 Task: Look for products in the category "Toothpaste" from Auromere only.
Action: Mouse moved to (910, 371)
Screenshot: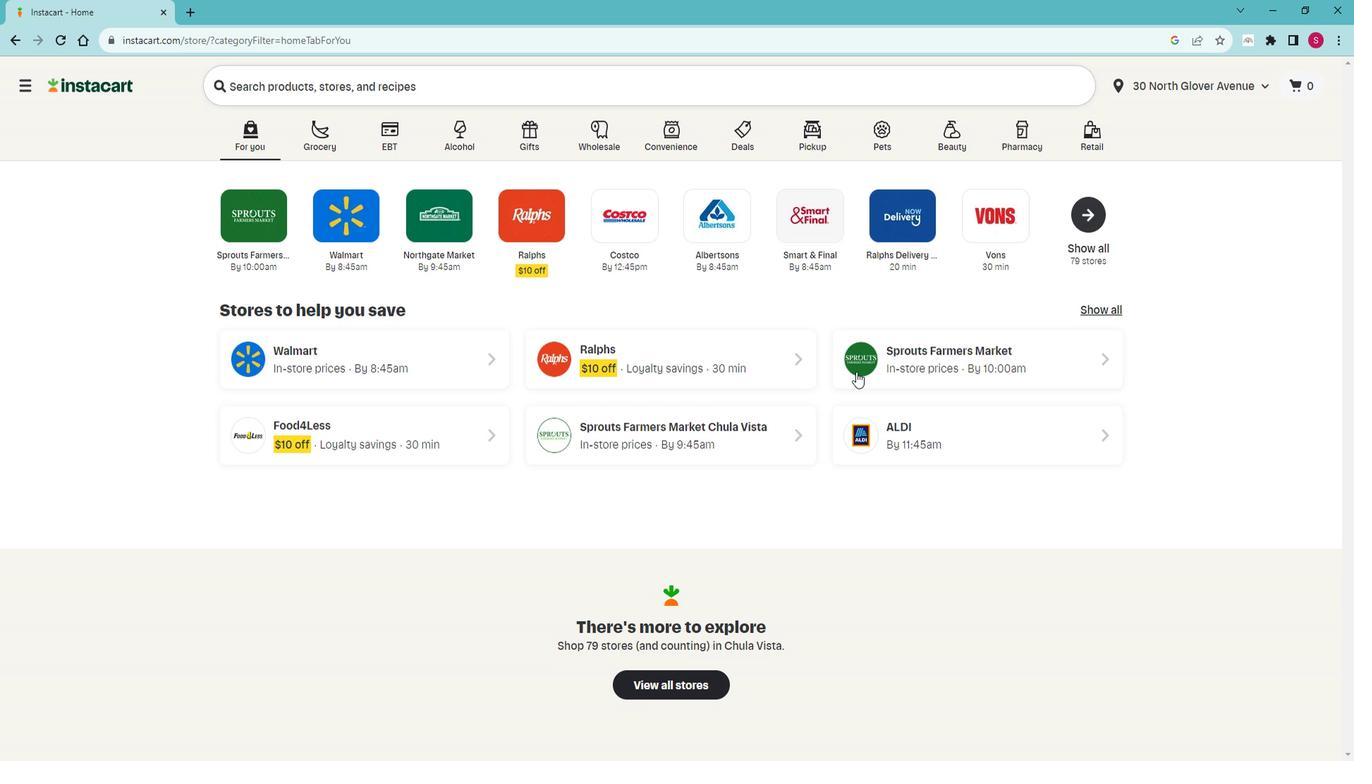 
Action: Mouse pressed left at (910, 371)
Screenshot: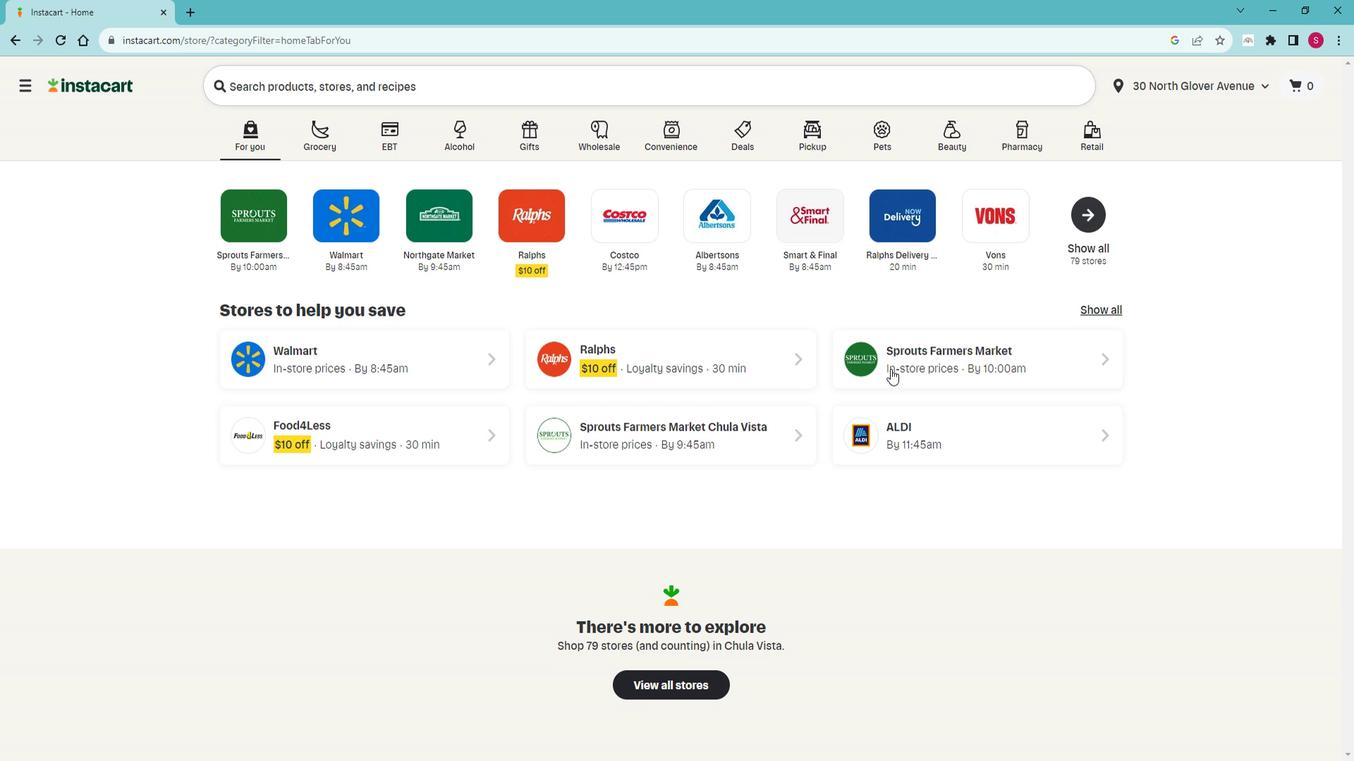 
Action: Mouse moved to (113, 515)
Screenshot: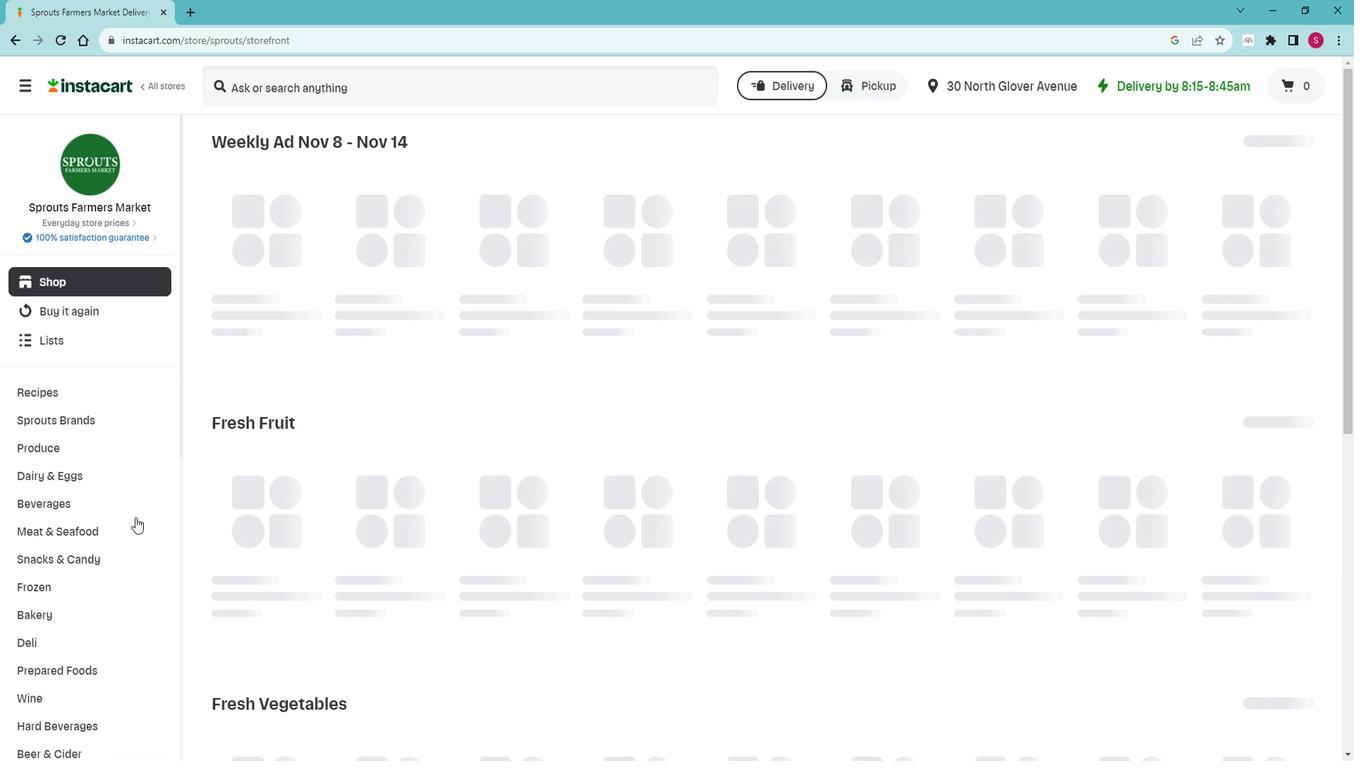 
Action: Mouse scrolled (113, 514) with delta (0, 0)
Screenshot: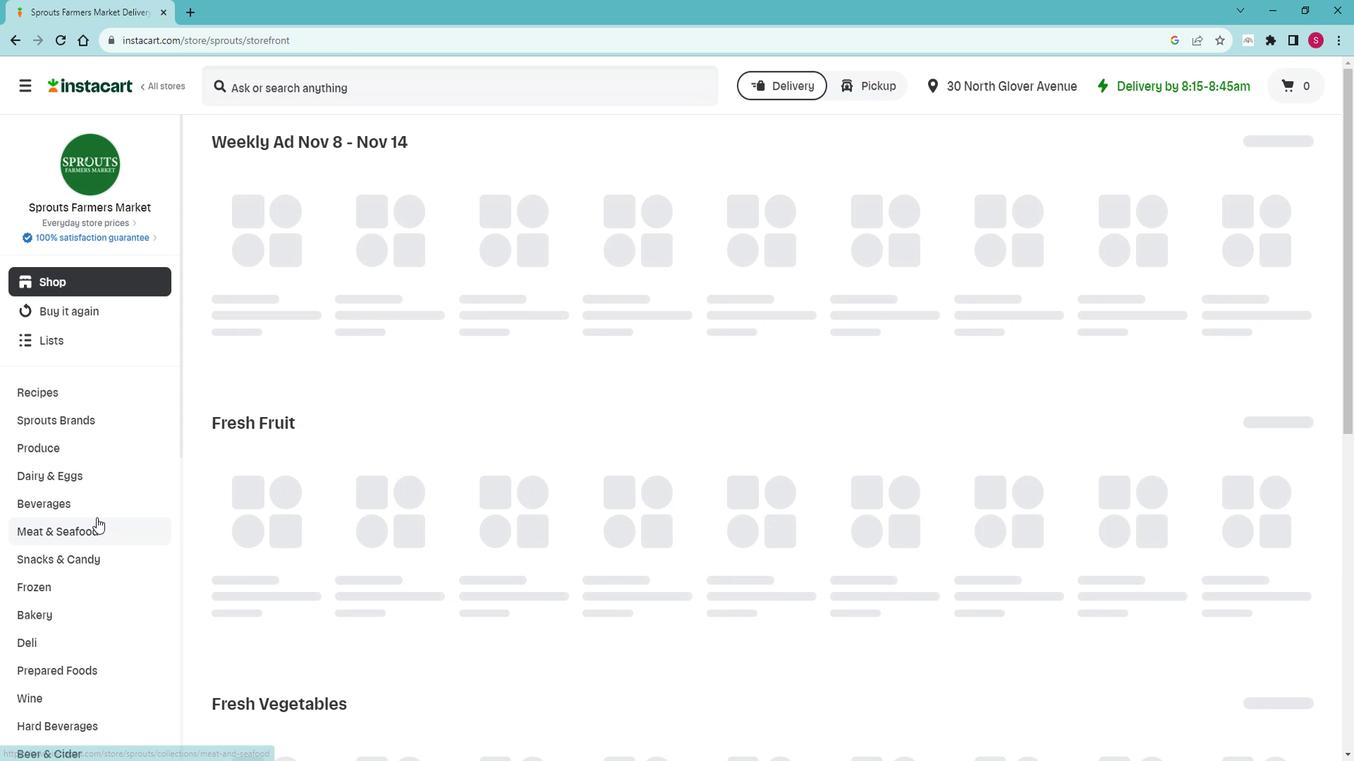 
Action: Mouse scrolled (113, 514) with delta (0, 0)
Screenshot: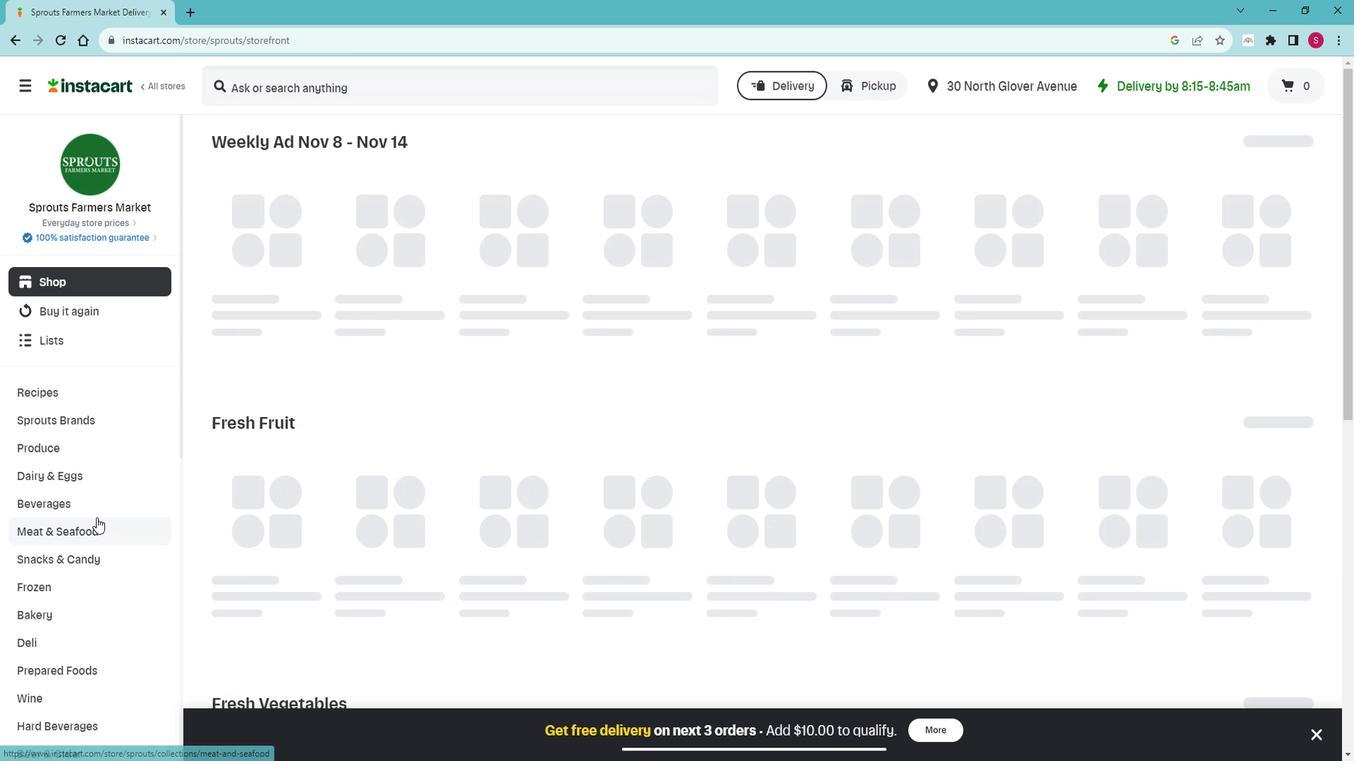 
Action: Mouse scrolled (113, 514) with delta (0, 0)
Screenshot: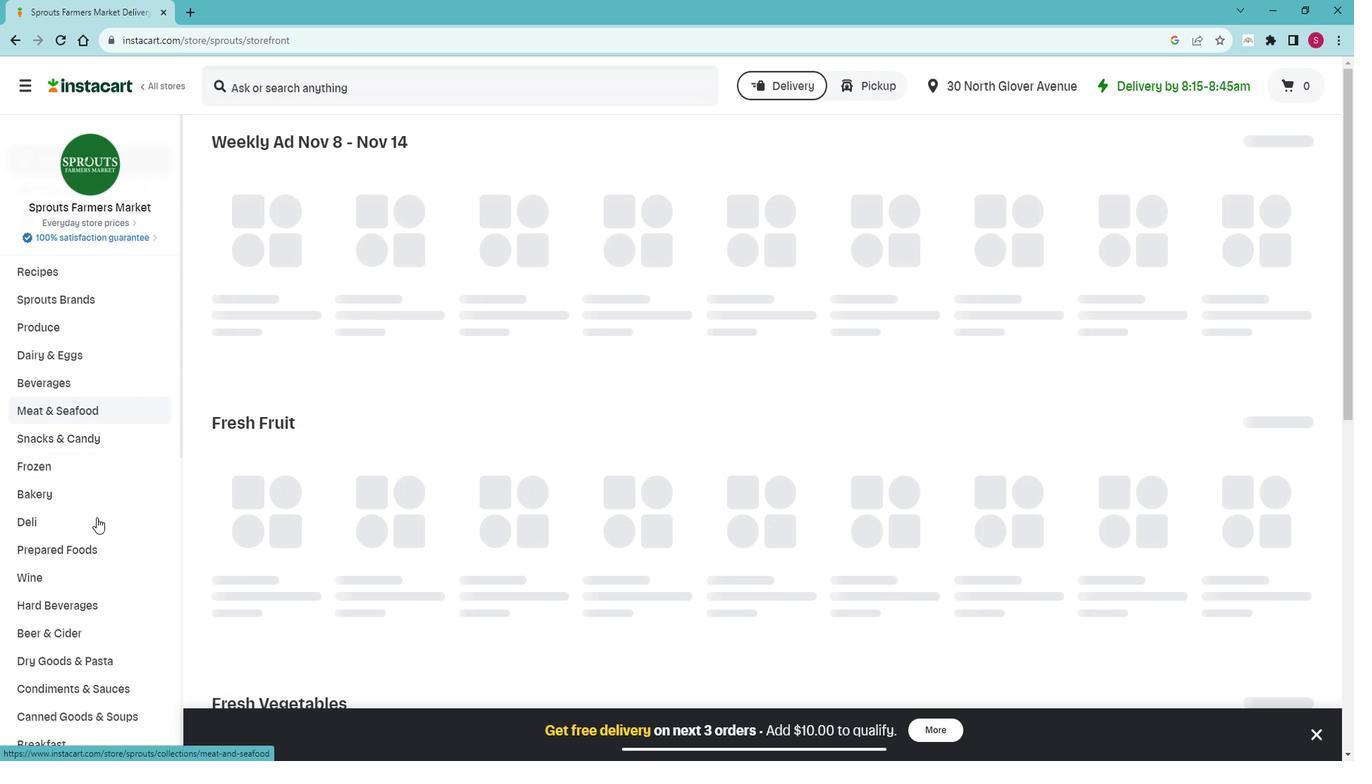 
Action: Mouse scrolled (113, 514) with delta (0, 0)
Screenshot: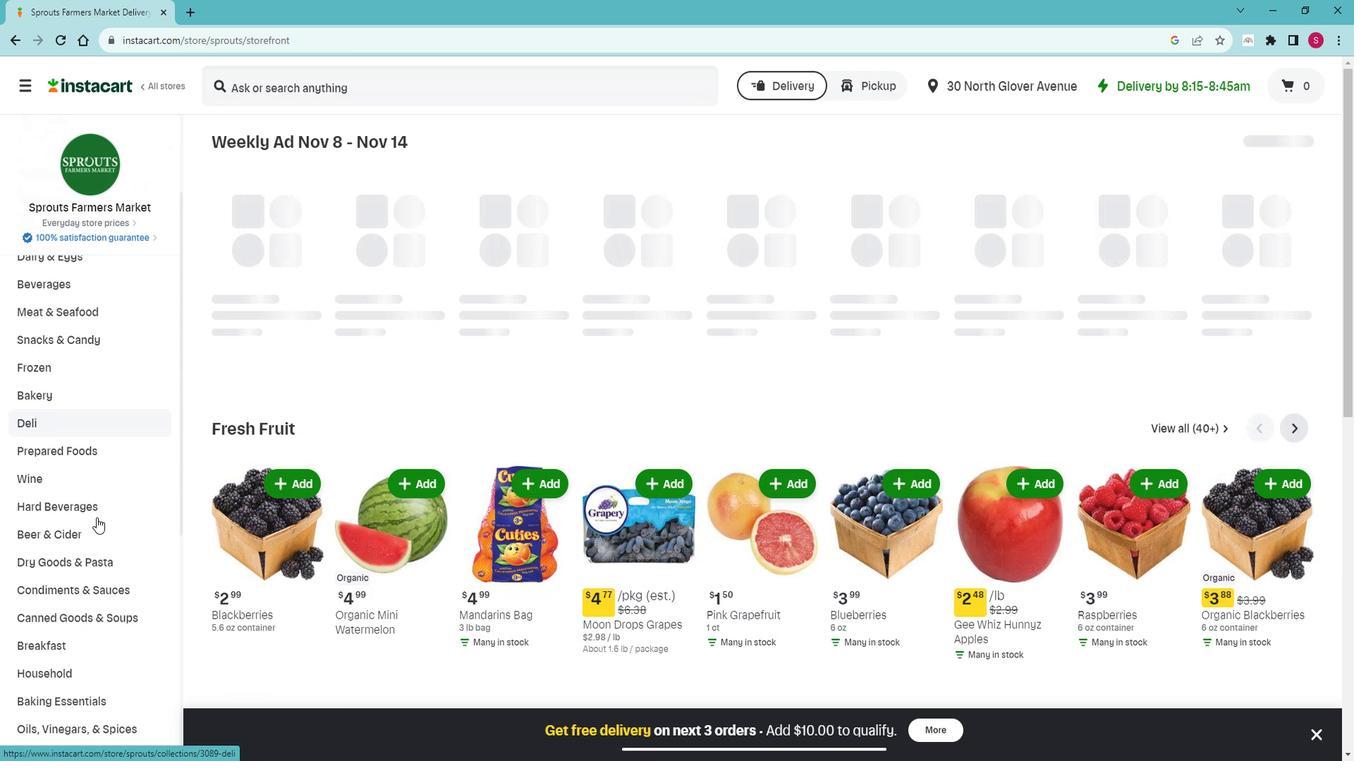 
Action: Mouse scrolled (113, 514) with delta (0, 0)
Screenshot: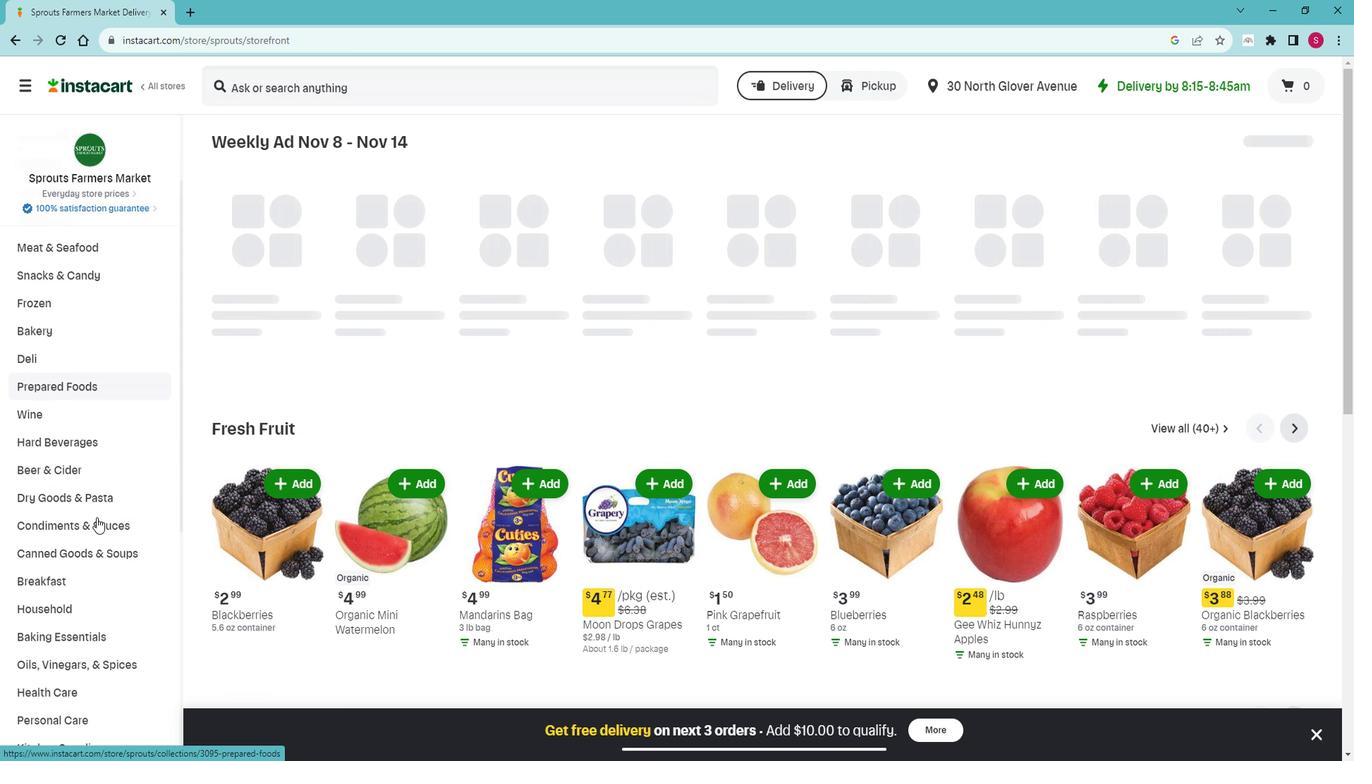 
Action: Mouse moved to (114, 510)
Screenshot: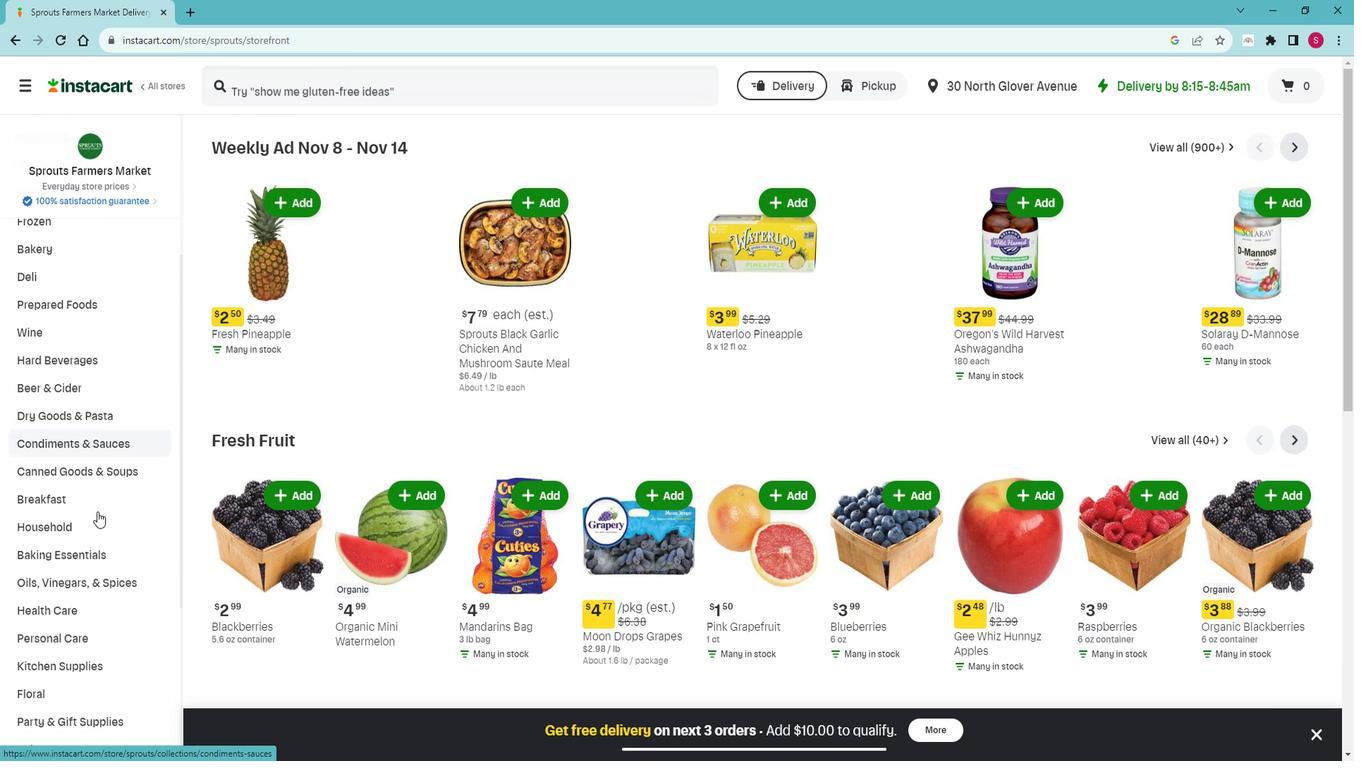 
Action: Mouse scrolled (114, 509) with delta (0, 0)
Screenshot: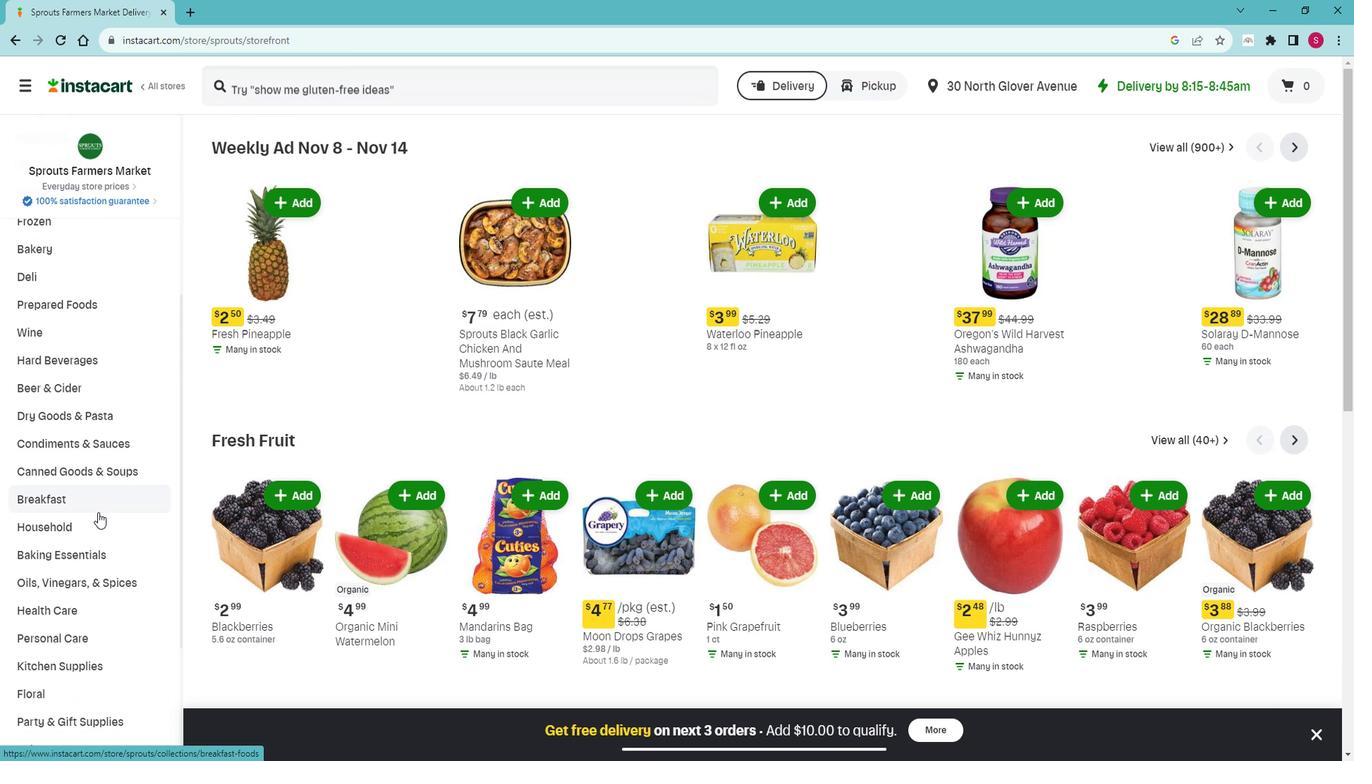 
Action: Mouse moved to (97, 558)
Screenshot: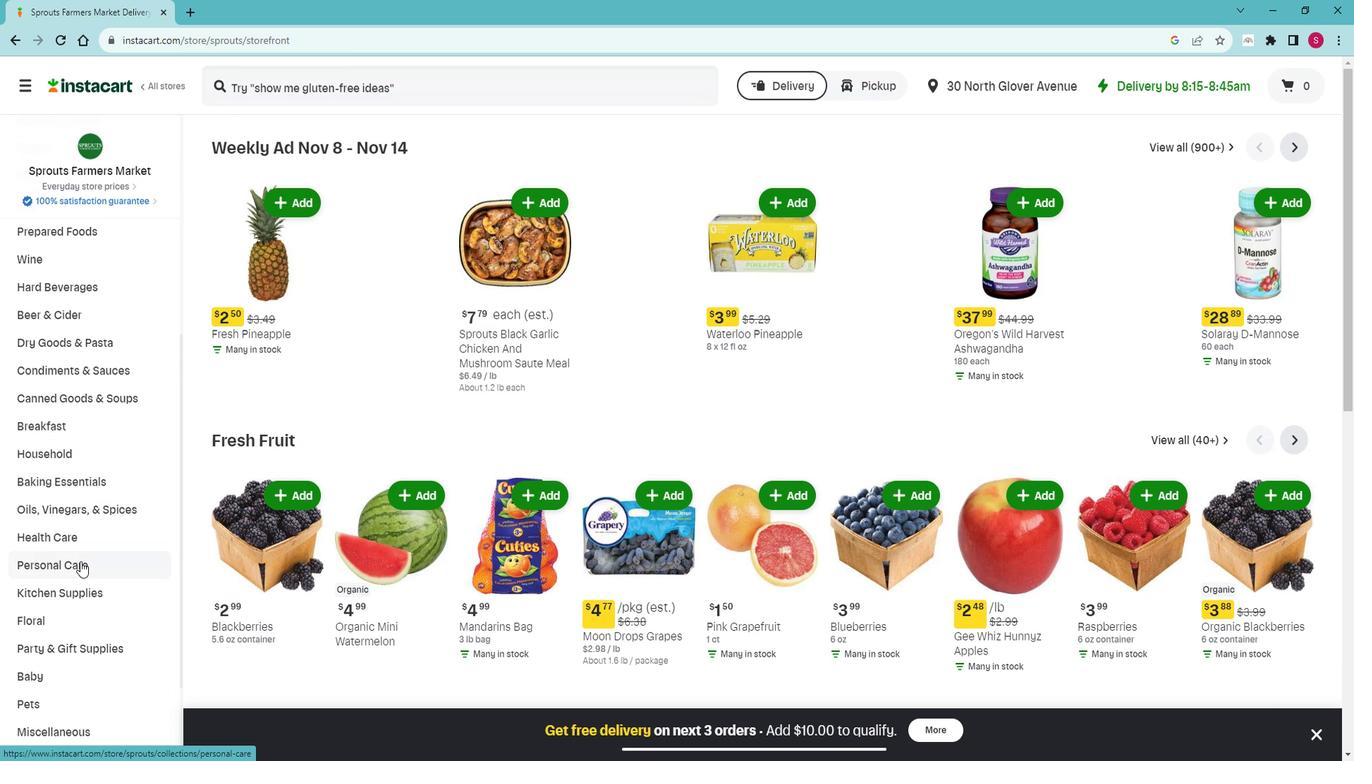 
Action: Mouse pressed left at (97, 558)
Screenshot: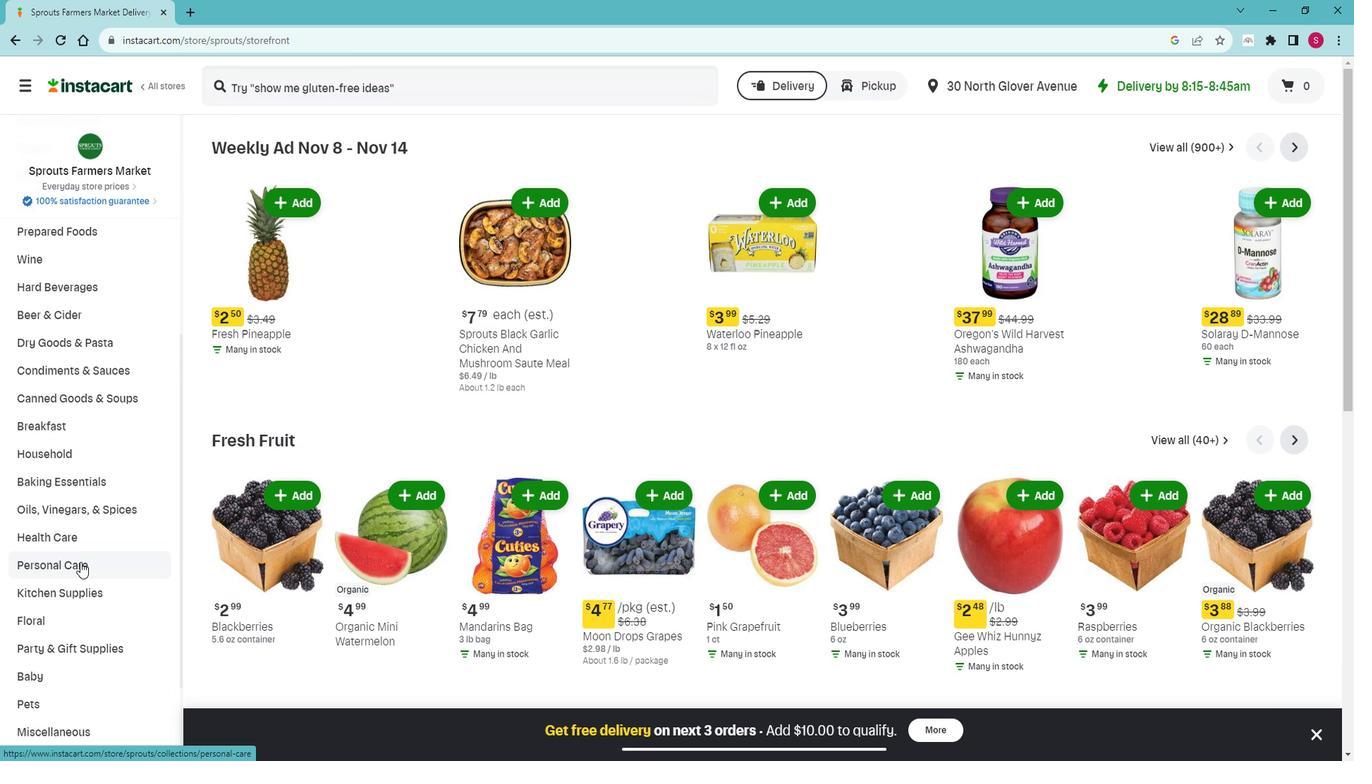 
Action: Mouse moved to (90, 610)
Screenshot: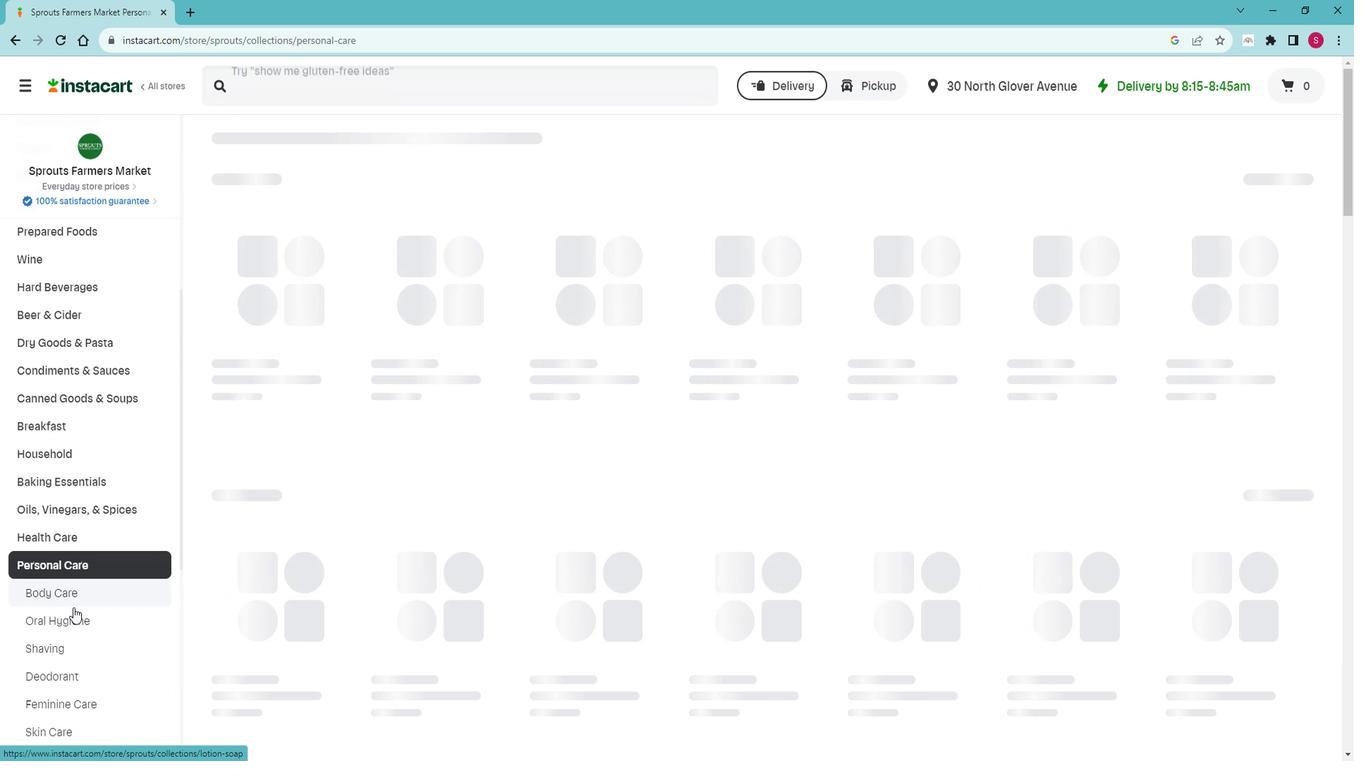 
Action: Mouse pressed left at (90, 610)
Screenshot: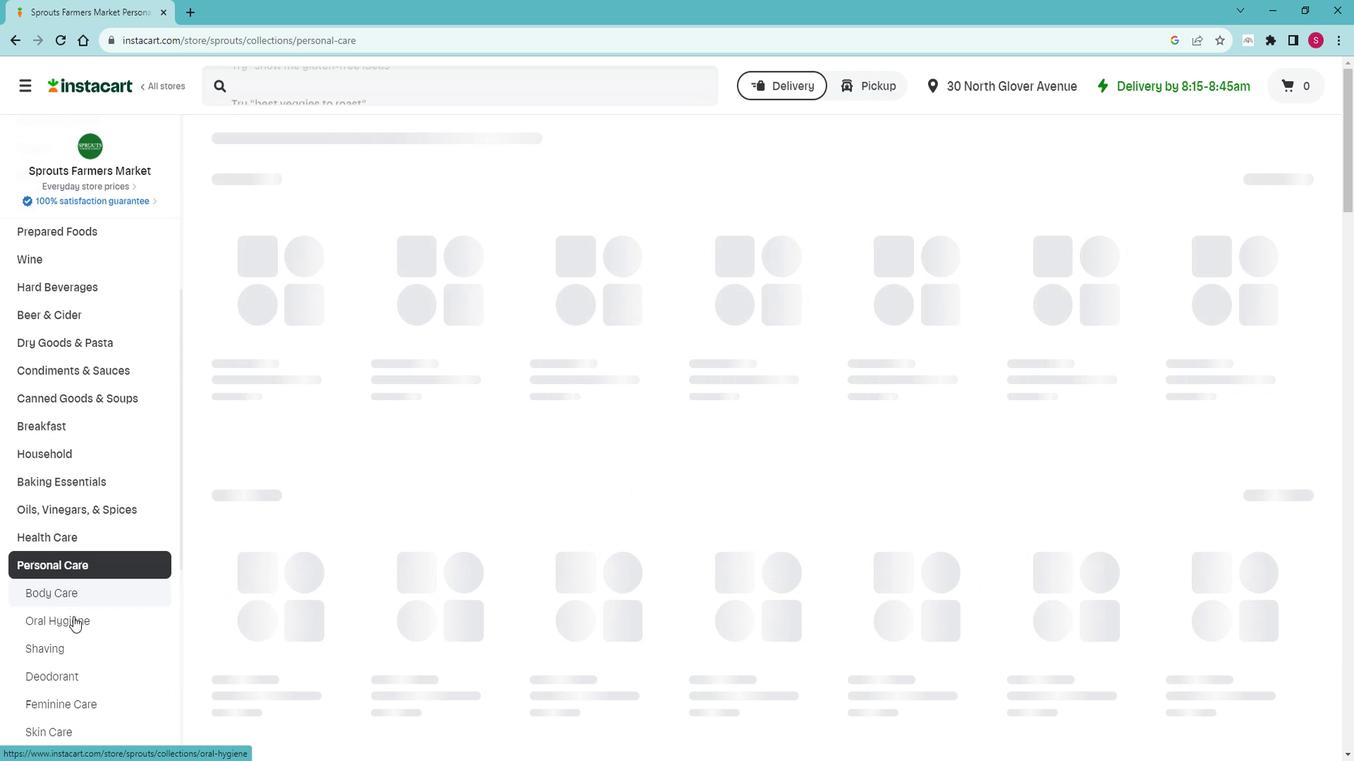 
Action: Mouse moved to (404, 209)
Screenshot: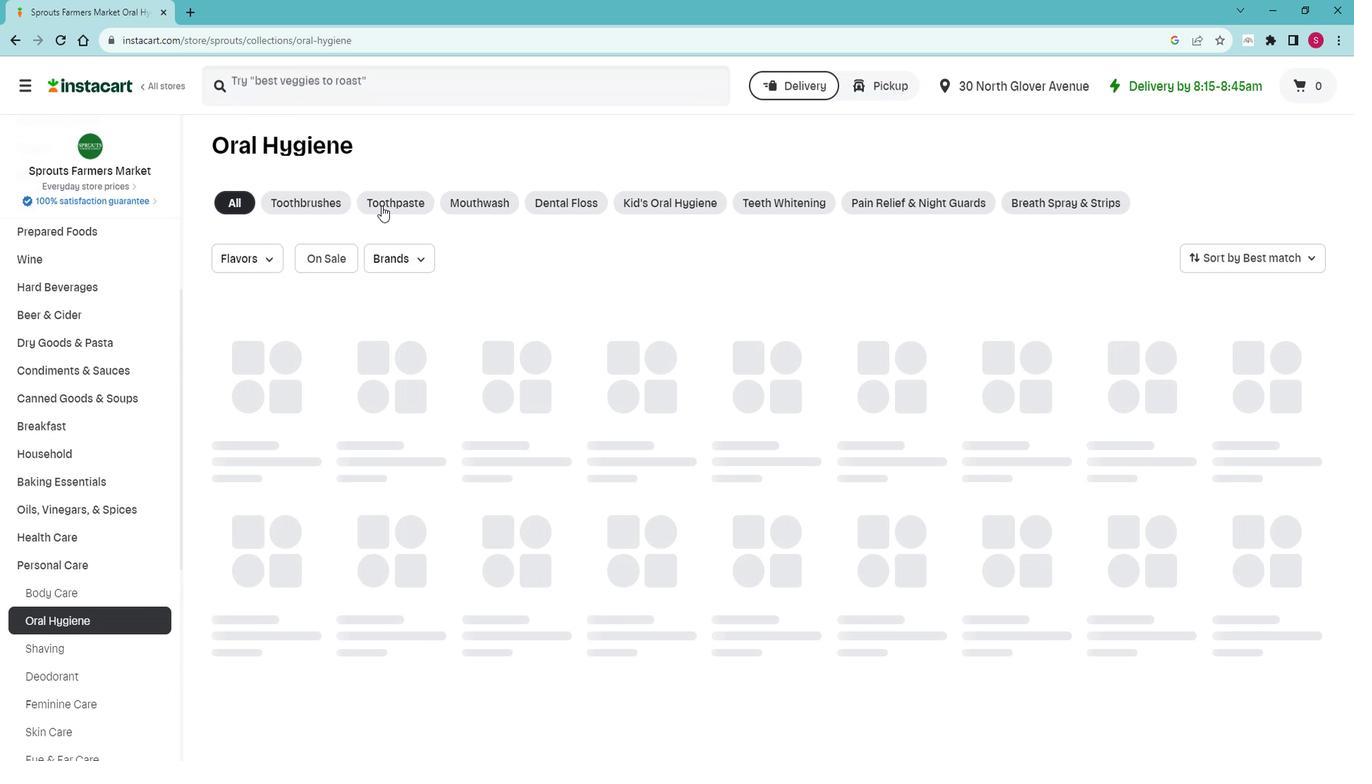 
Action: Mouse pressed left at (404, 209)
Screenshot: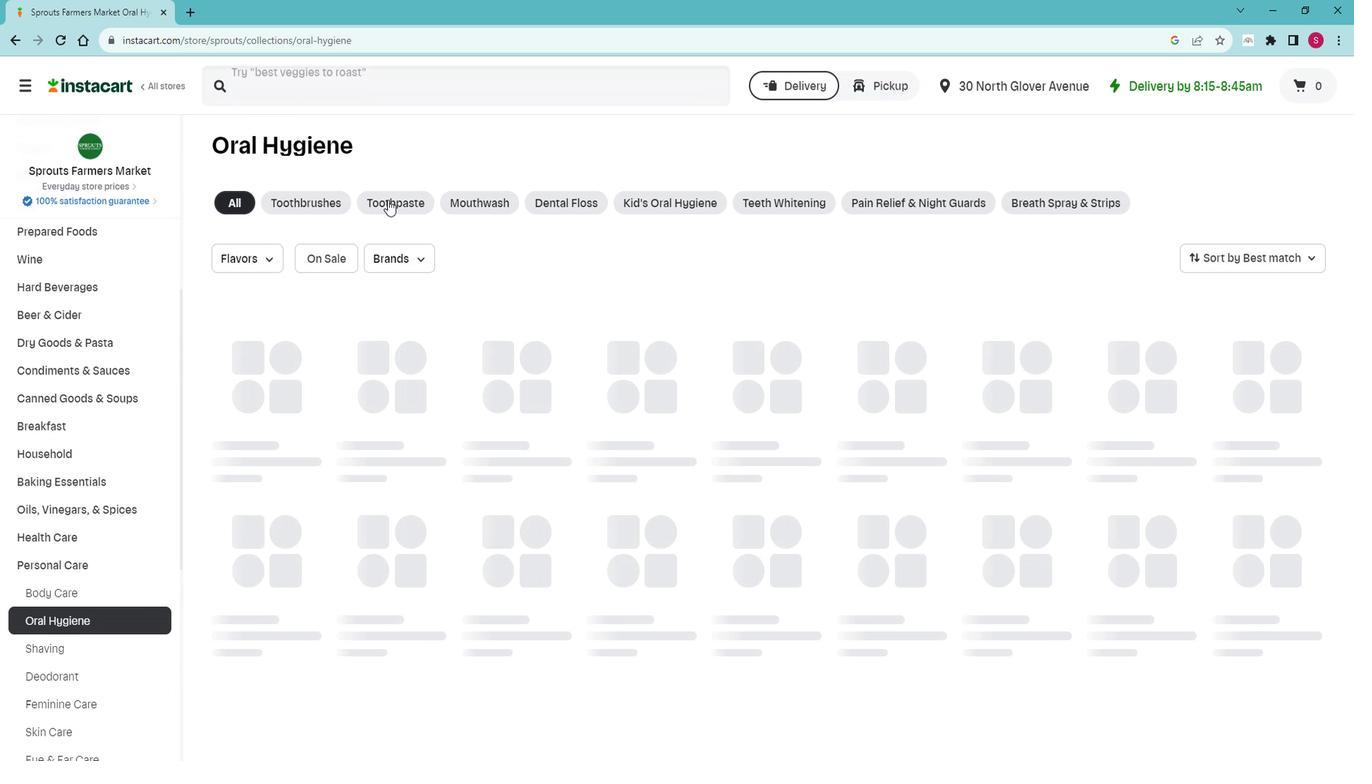
Action: Mouse moved to (437, 257)
Screenshot: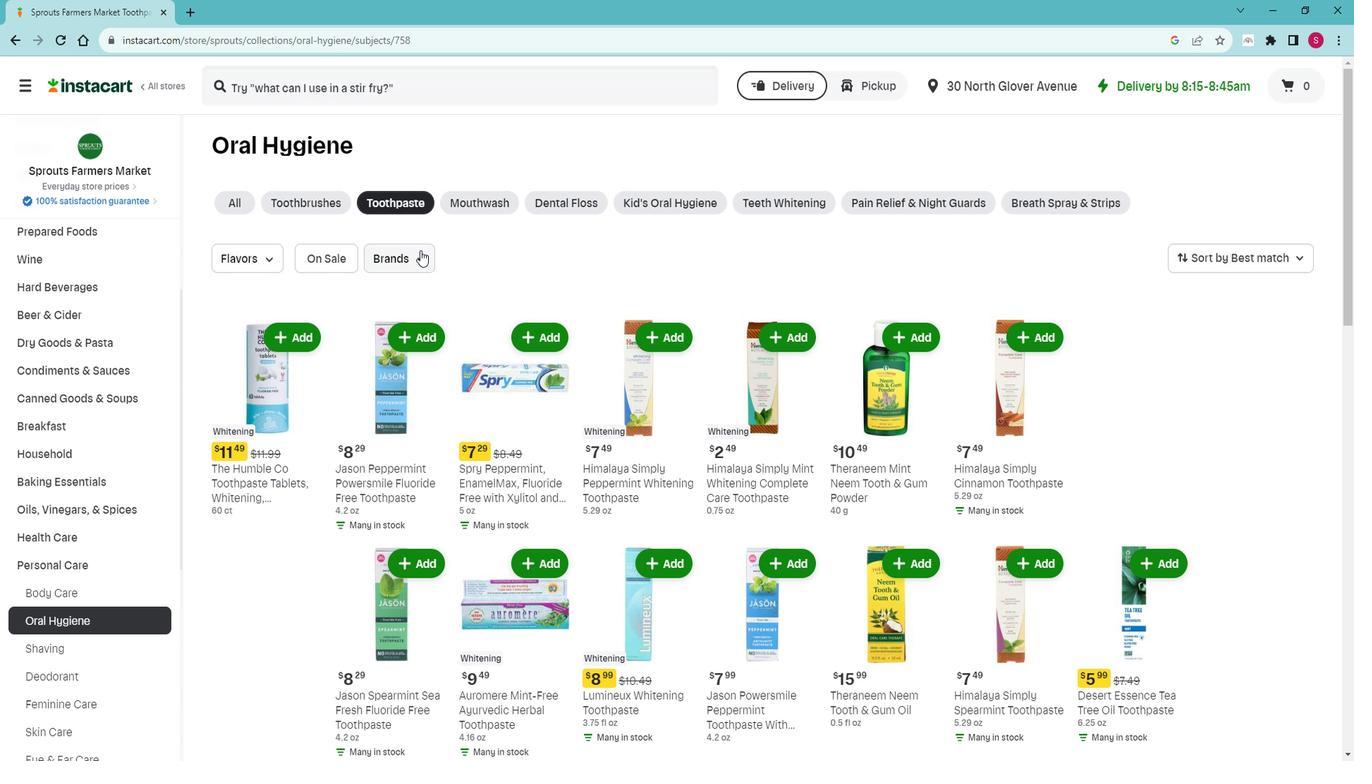
Action: Mouse pressed left at (437, 257)
Screenshot: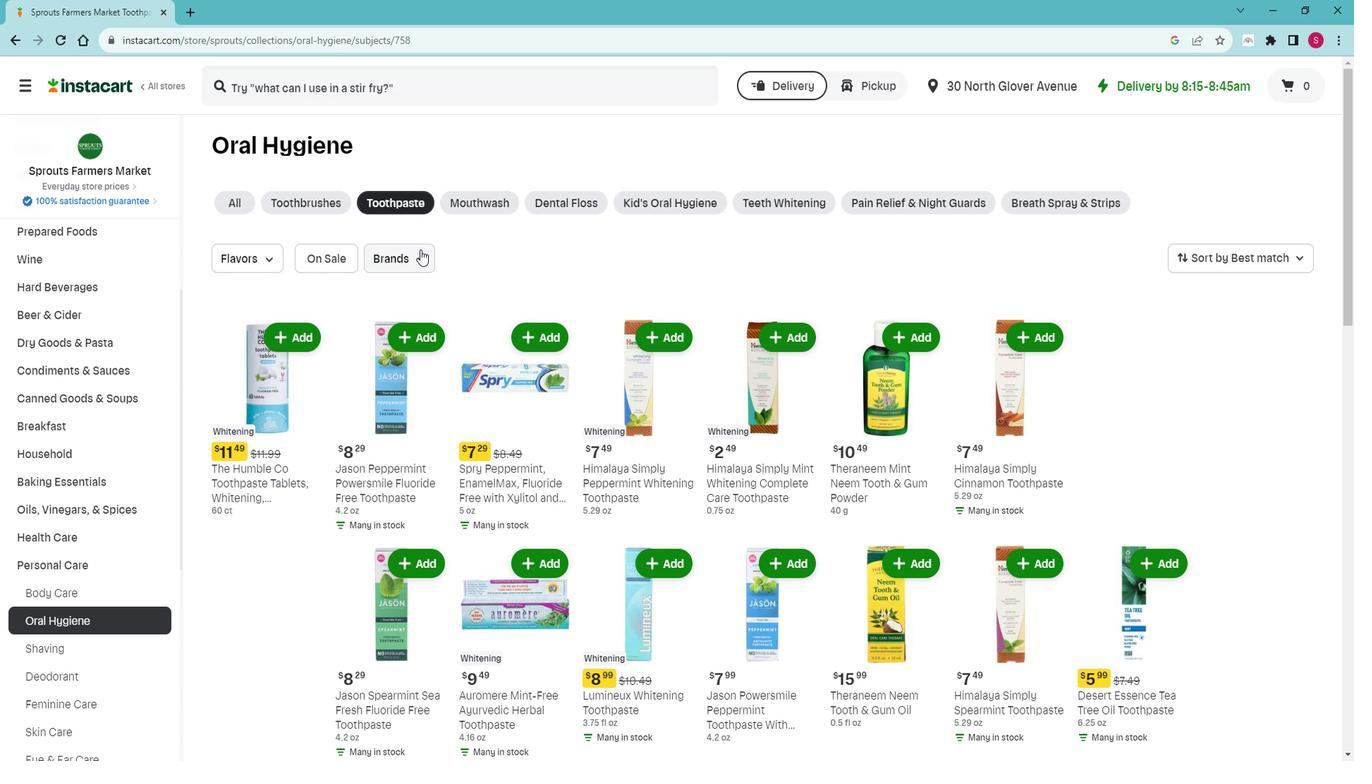 
Action: Mouse moved to (437, 350)
Screenshot: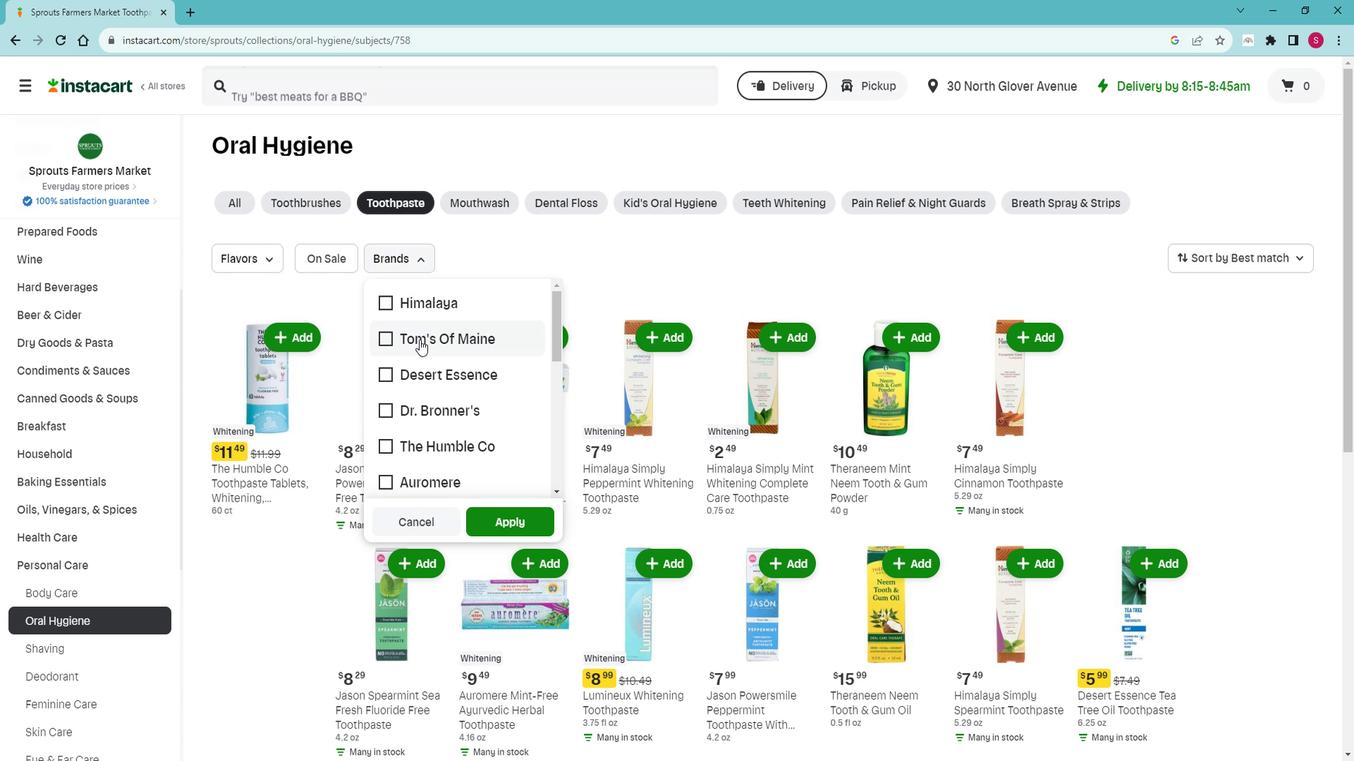 
Action: Mouse scrolled (437, 349) with delta (0, 0)
Screenshot: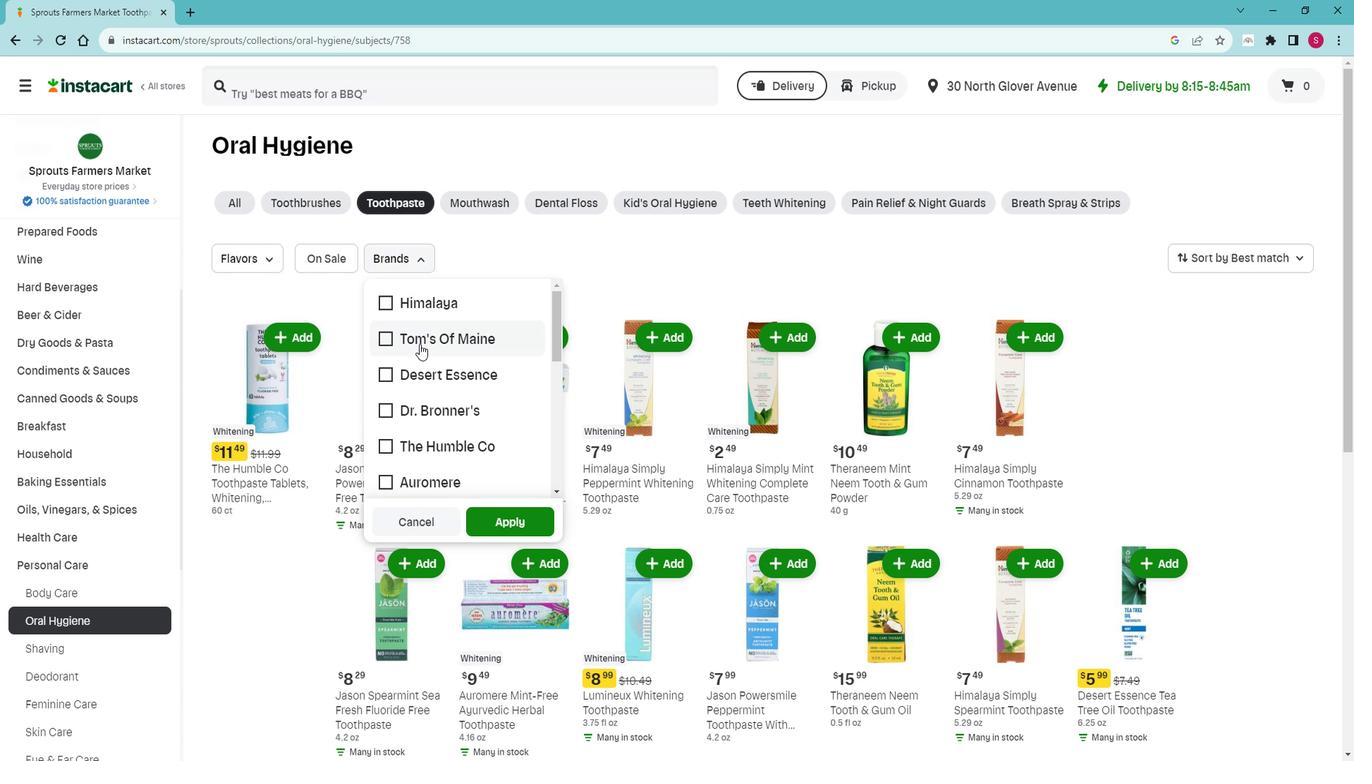 
Action: Mouse moved to (435, 391)
Screenshot: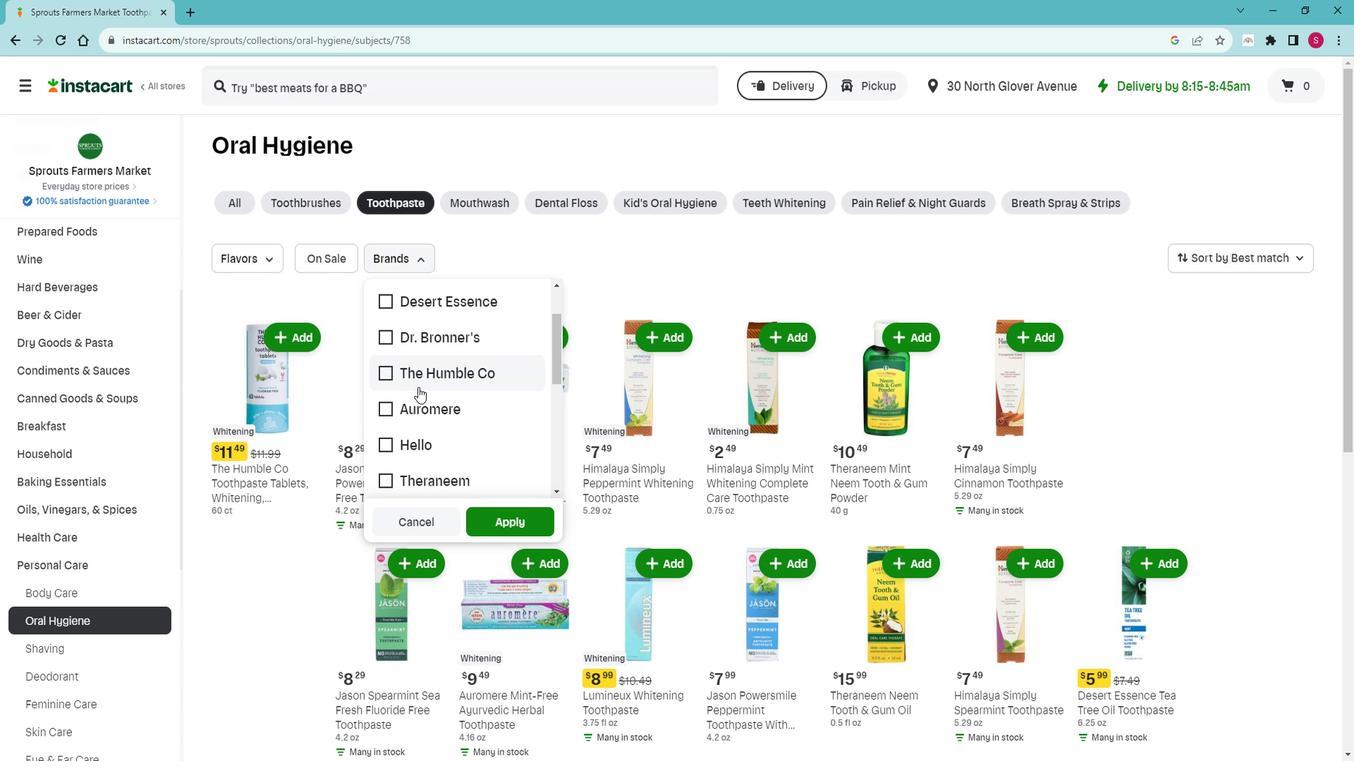 
Action: Mouse pressed left at (435, 391)
Screenshot: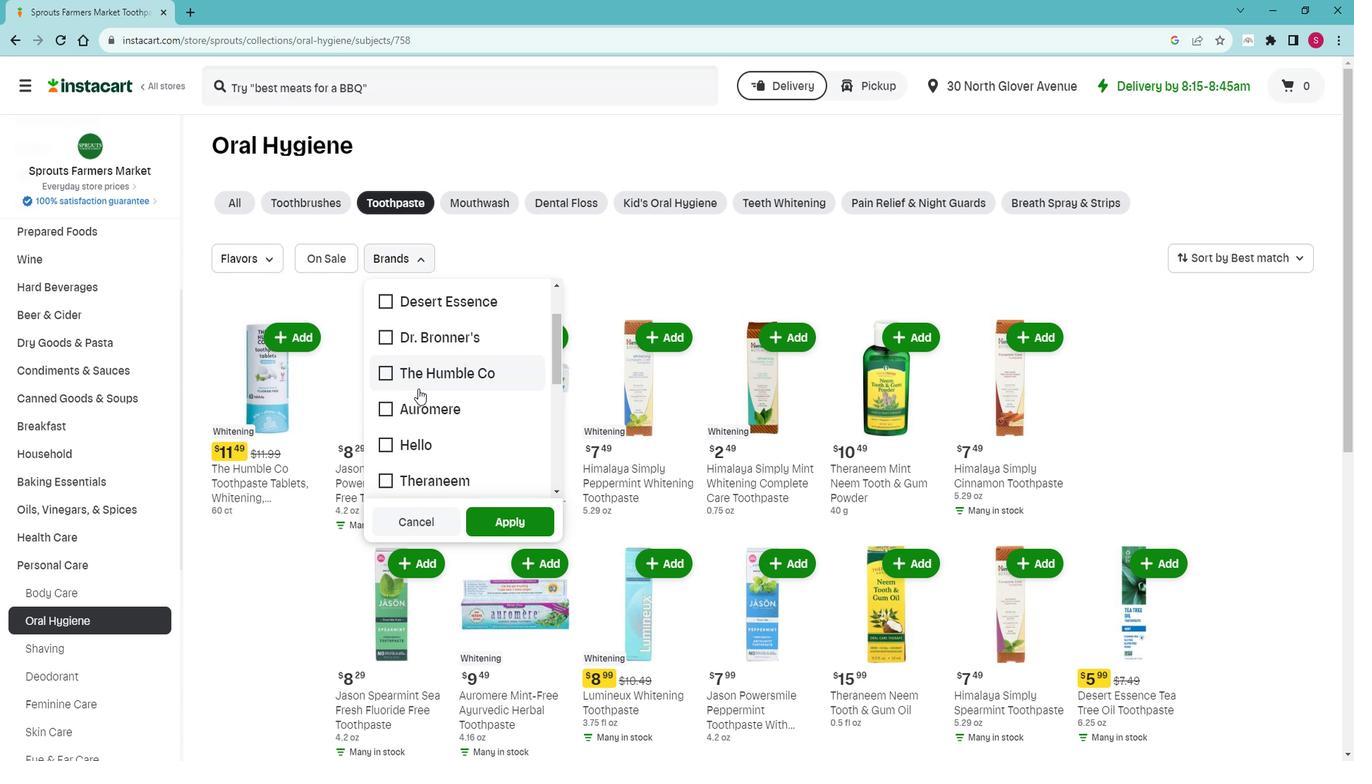
Action: Mouse moved to (435, 401)
Screenshot: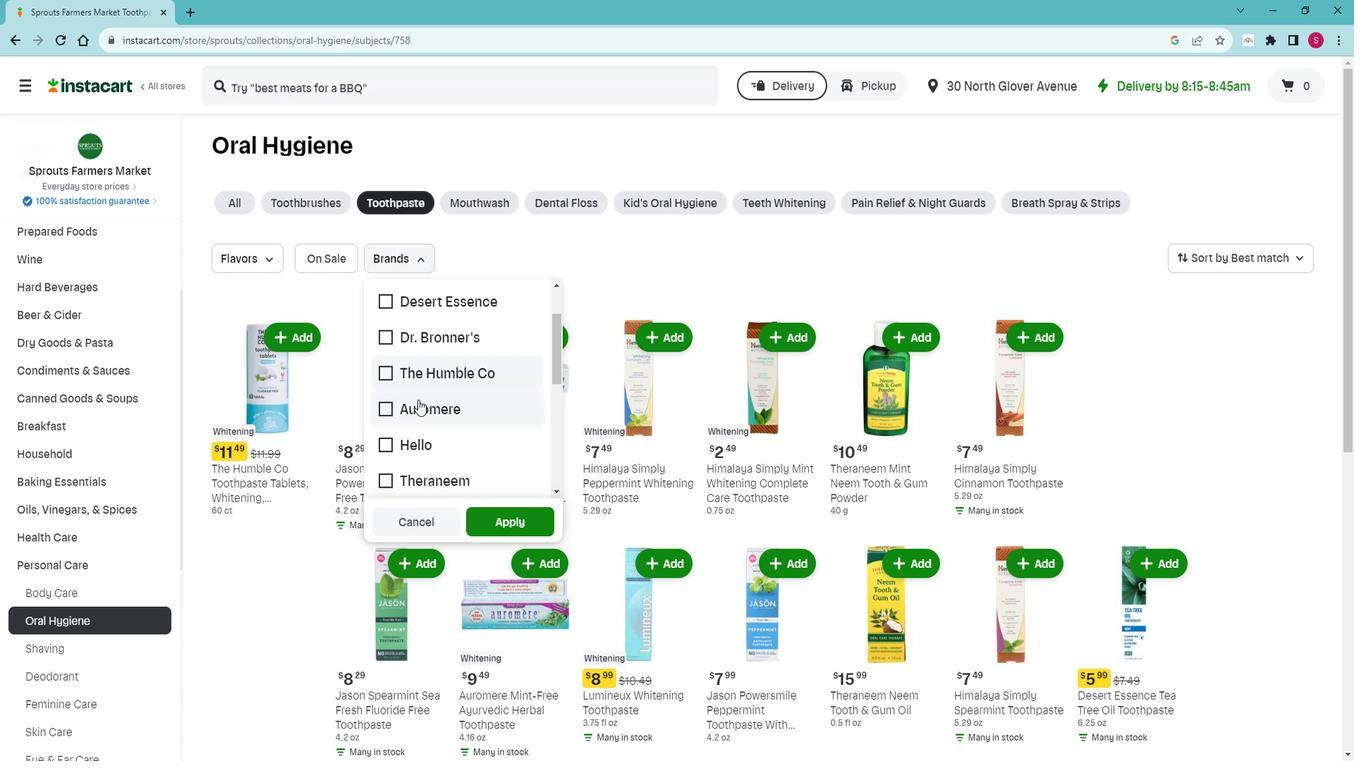 
Action: Mouse pressed left at (435, 401)
Screenshot: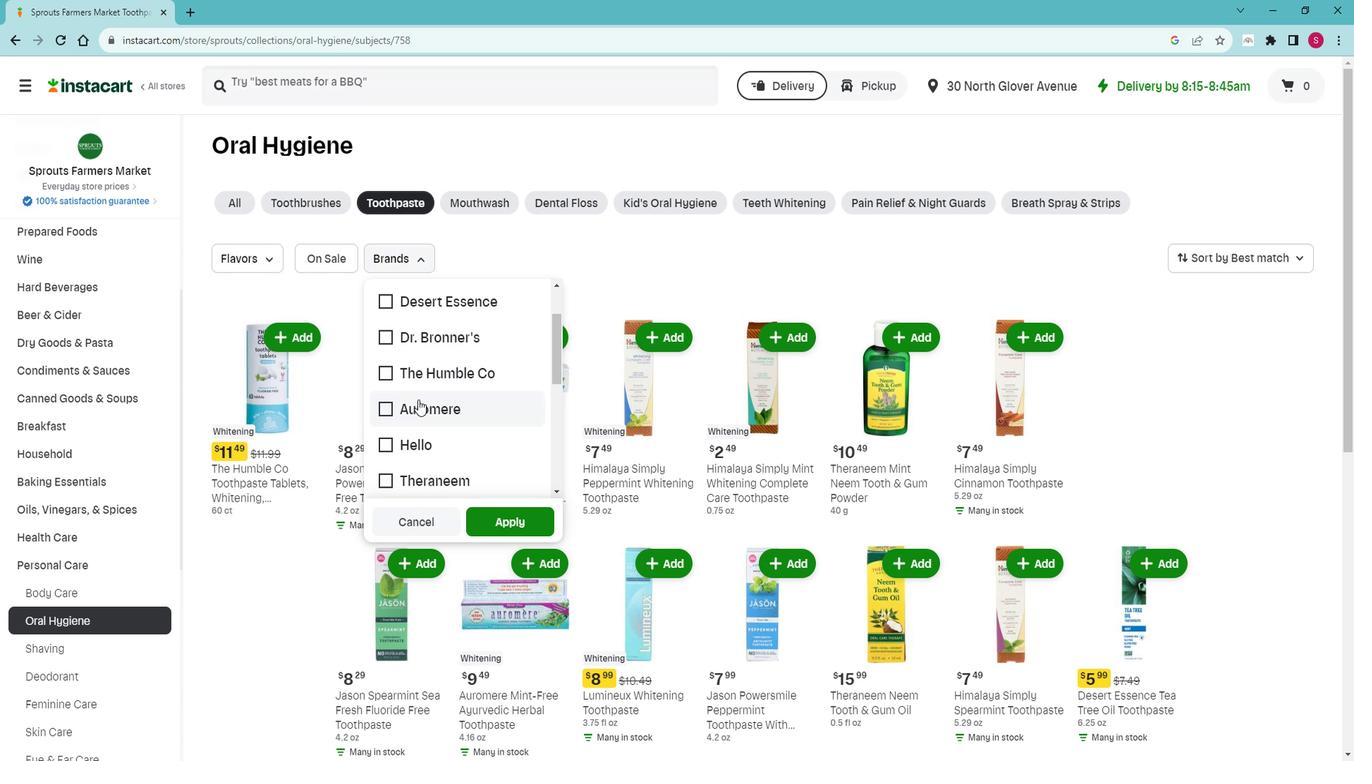 
Action: Mouse moved to (496, 518)
Screenshot: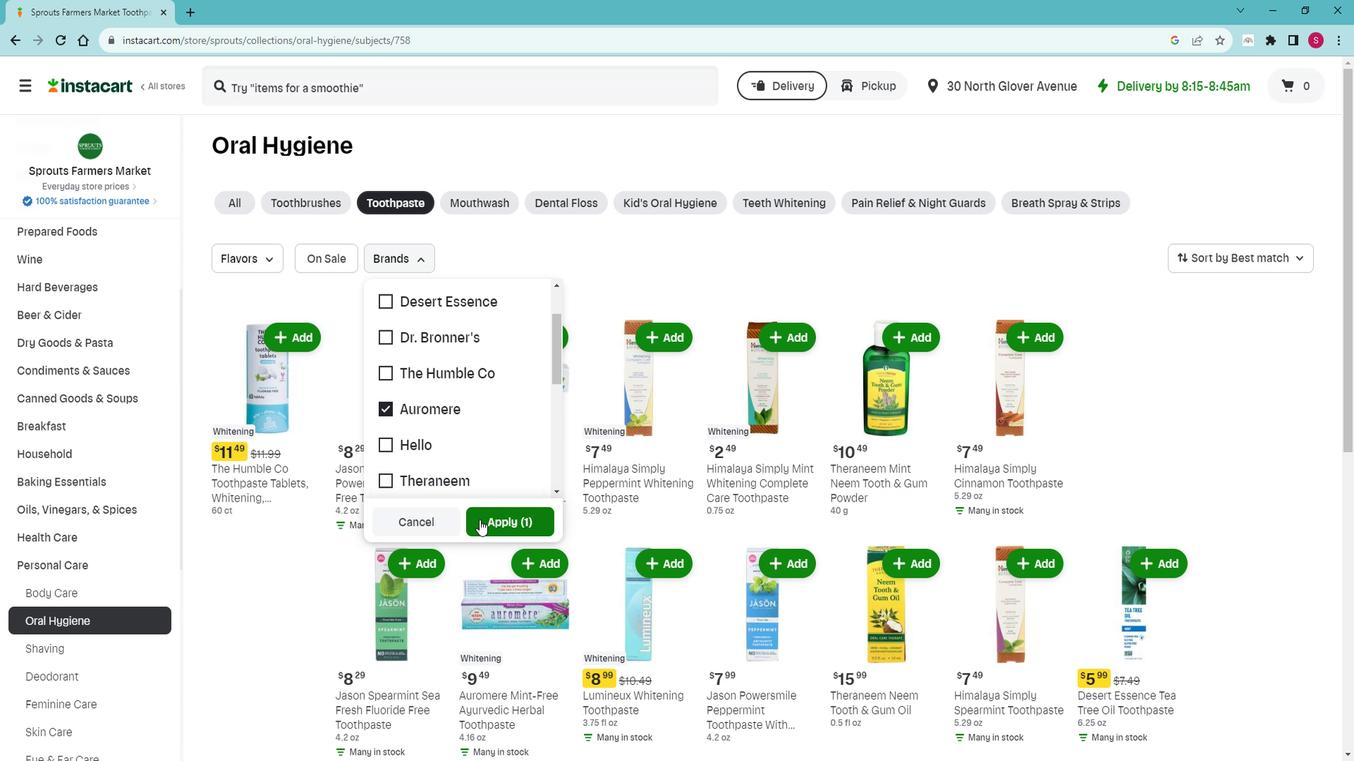 
Action: Mouse pressed left at (496, 518)
Screenshot: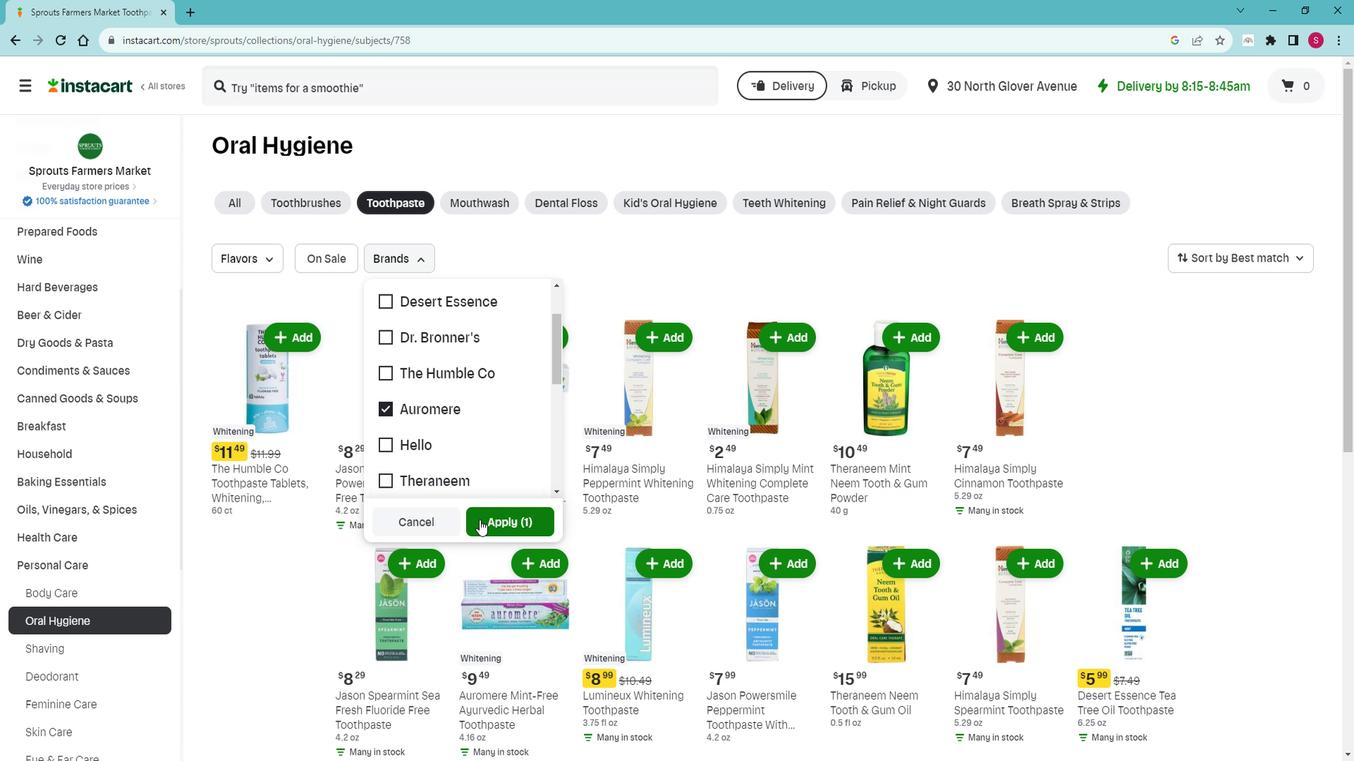 
Action: Mouse moved to (603, 307)
Screenshot: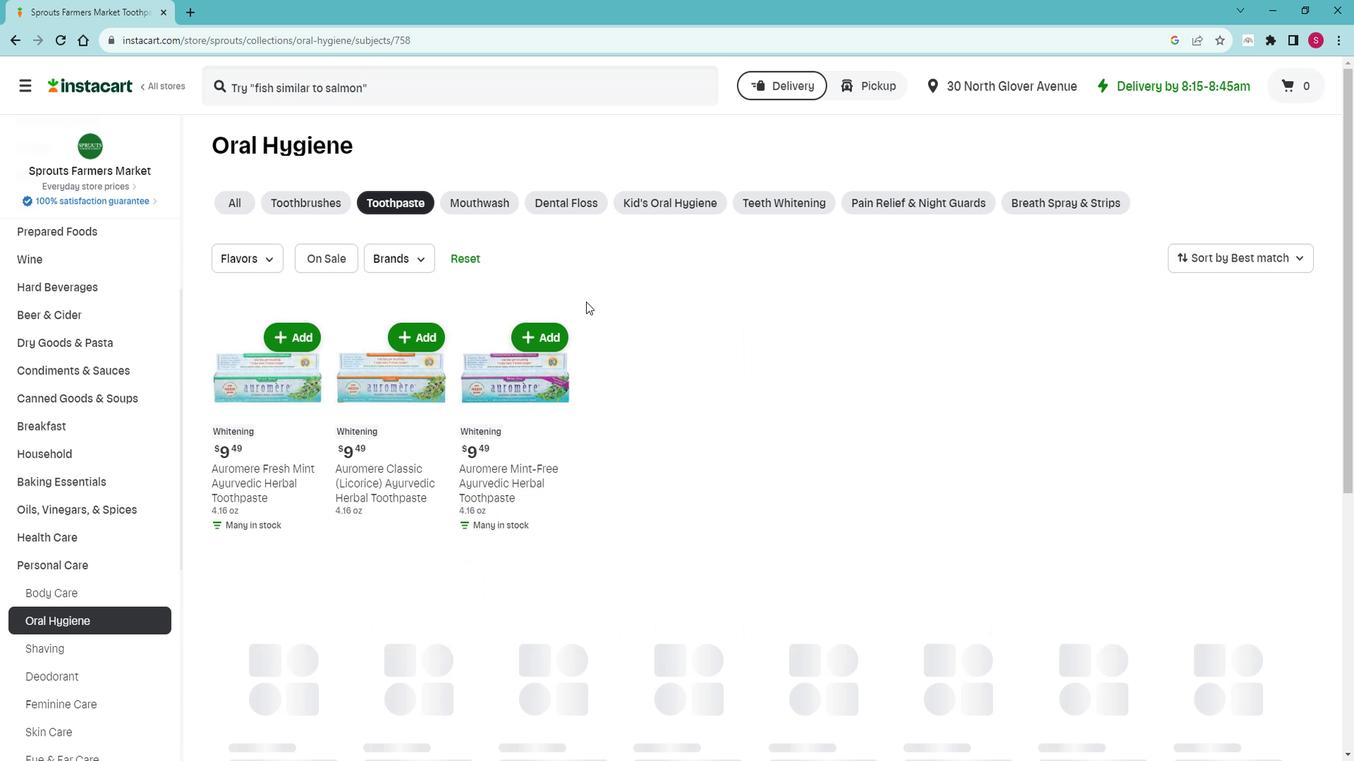 
